Task: Enable the video filter "Motion detect video filter" in the video filter module.
Action: Mouse moved to (106, 10)
Screenshot: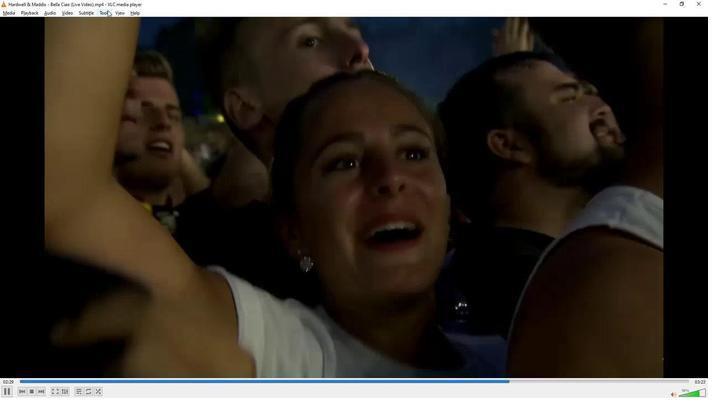 
Action: Mouse pressed left at (106, 10)
Screenshot: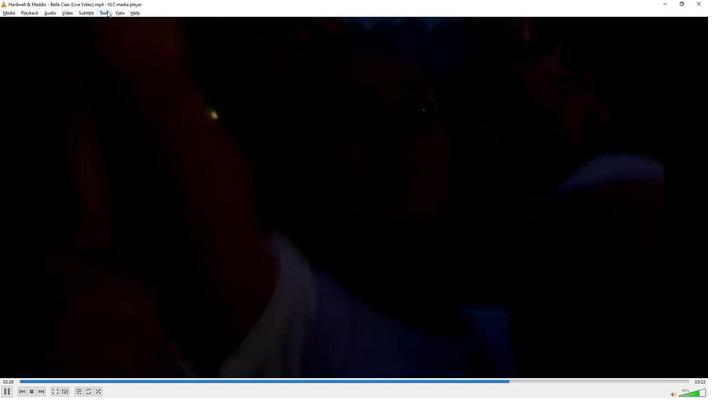 
Action: Mouse moved to (118, 98)
Screenshot: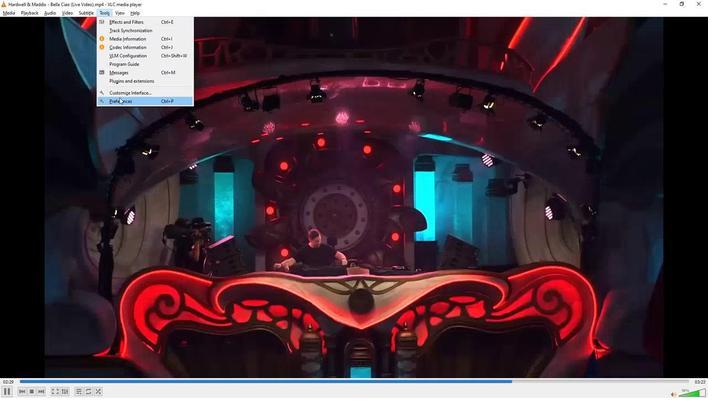 
Action: Mouse pressed left at (118, 98)
Screenshot: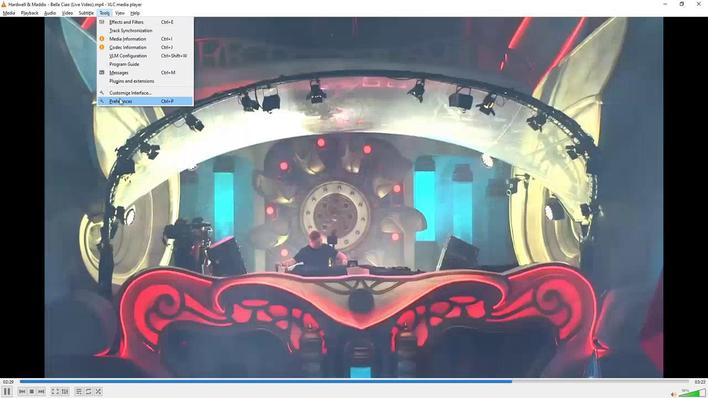
Action: Mouse moved to (154, 222)
Screenshot: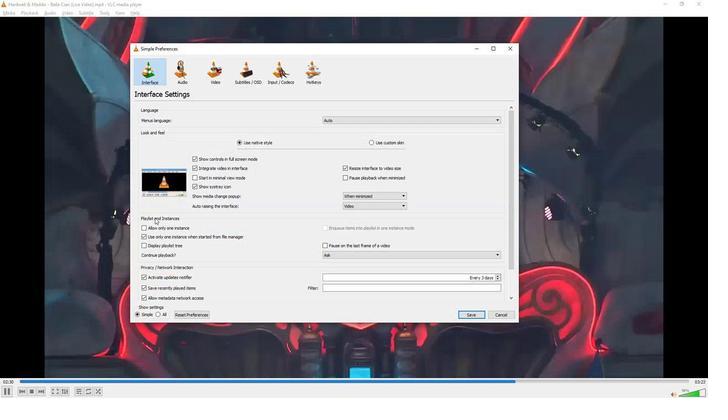 
Action: Mouse scrolled (154, 221) with delta (0, 0)
Screenshot: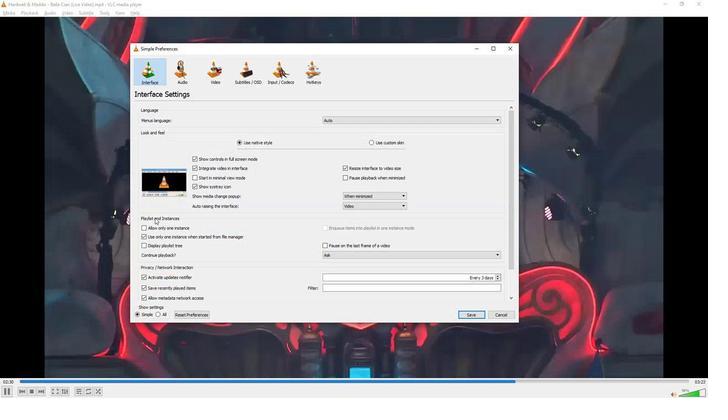
Action: Mouse moved to (155, 230)
Screenshot: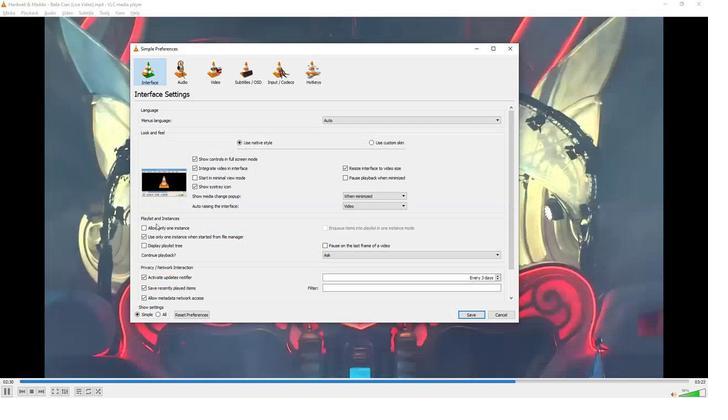 
Action: Mouse scrolled (155, 229) with delta (0, 0)
Screenshot: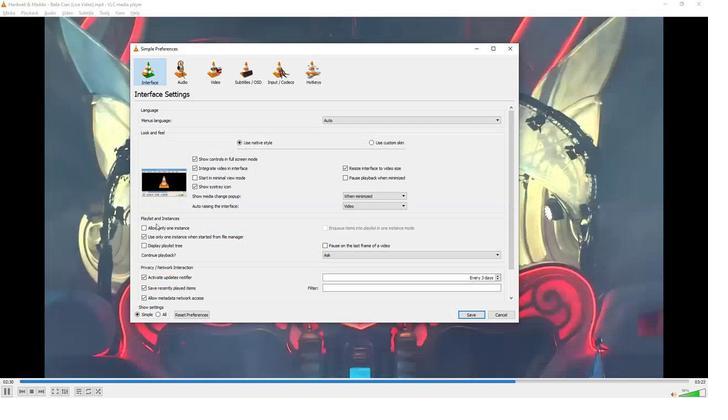 
Action: Mouse moved to (156, 235)
Screenshot: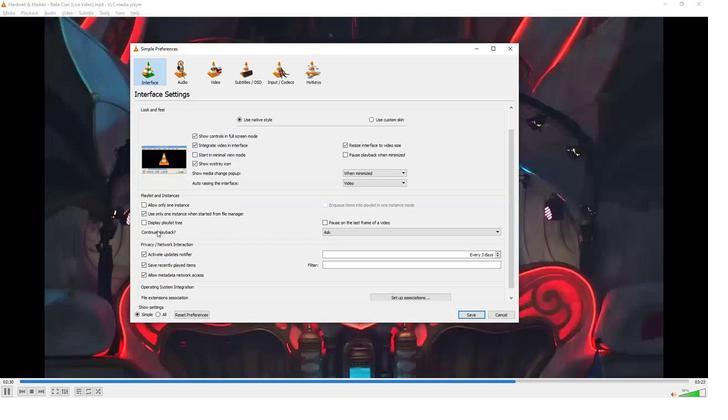 
Action: Mouse scrolled (156, 234) with delta (0, 0)
Screenshot: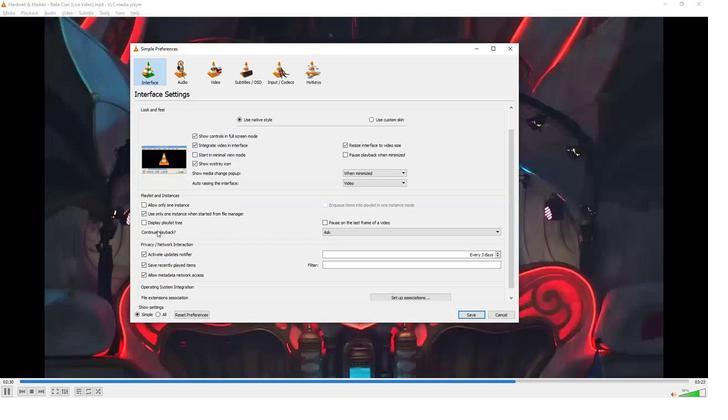 
Action: Mouse moved to (157, 247)
Screenshot: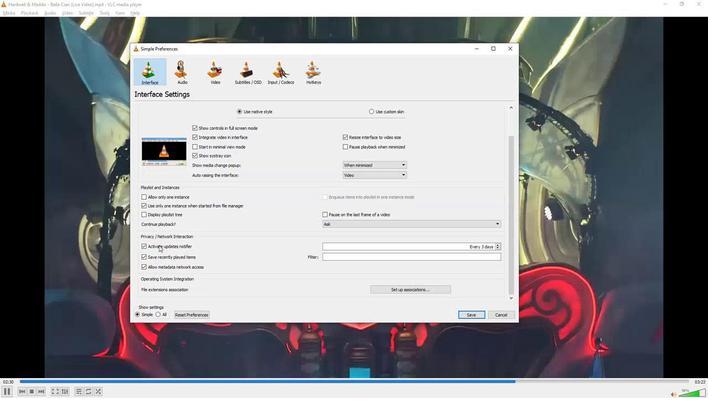 
Action: Mouse scrolled (157, 246) with delta (0, 0)
Screenshot: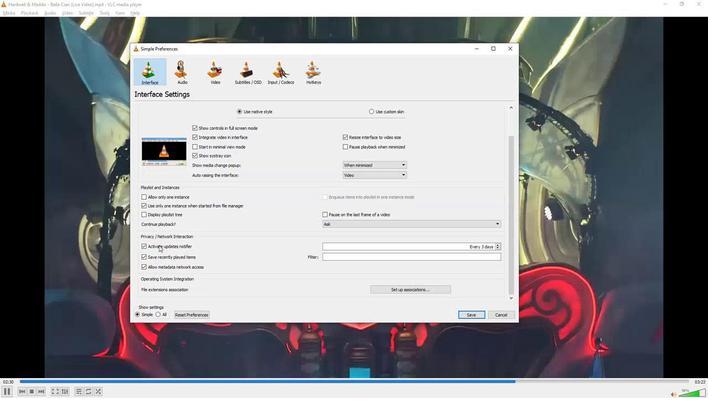 
Action: Mouse moved to (156, 314)
Screenshot: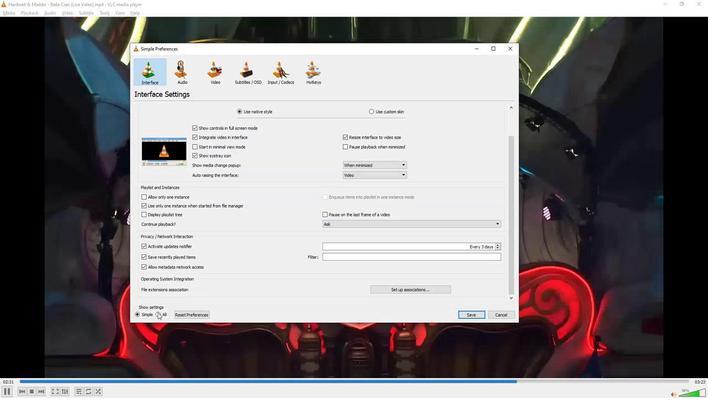 
Action: Mouse pressed left at (156, 314)
Screenshot: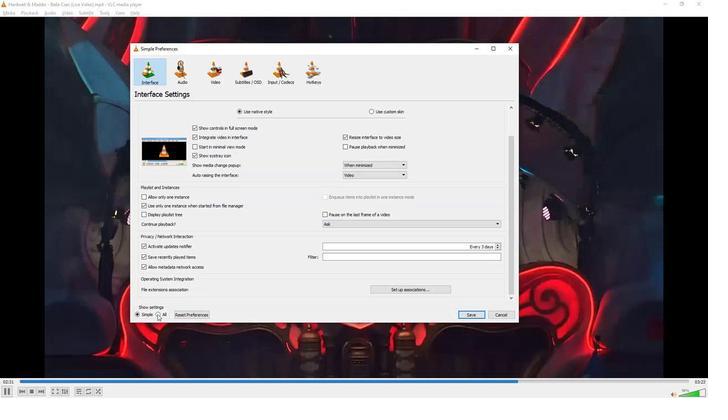 
Action: Mouse moved to (174, 265)
Screenshot: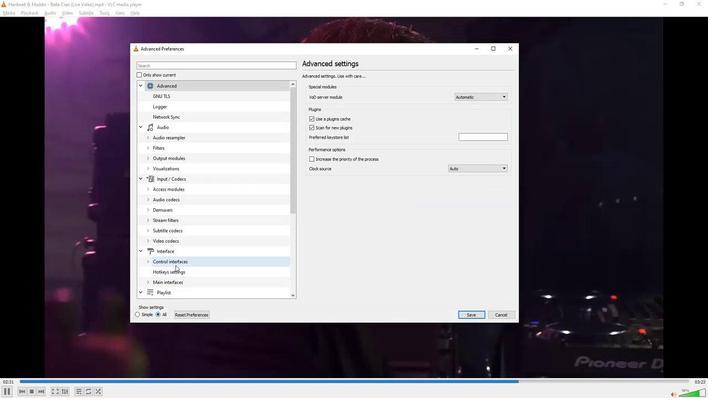 
Action: Mouse scrolled (174, 264) with delta (0, 0)
Screenshot: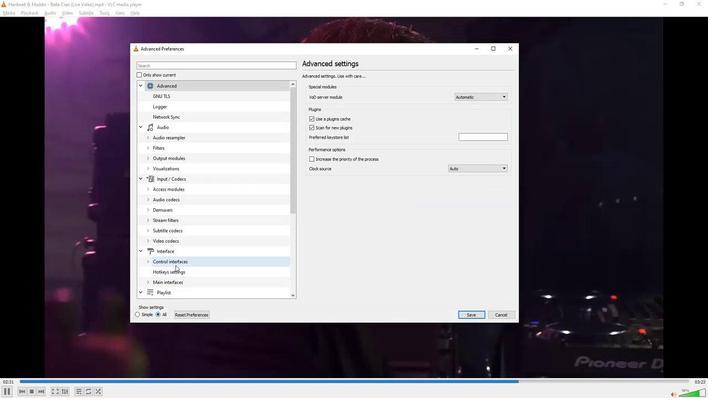 
Action: Mouse moved to (174, 265)
Screenshot: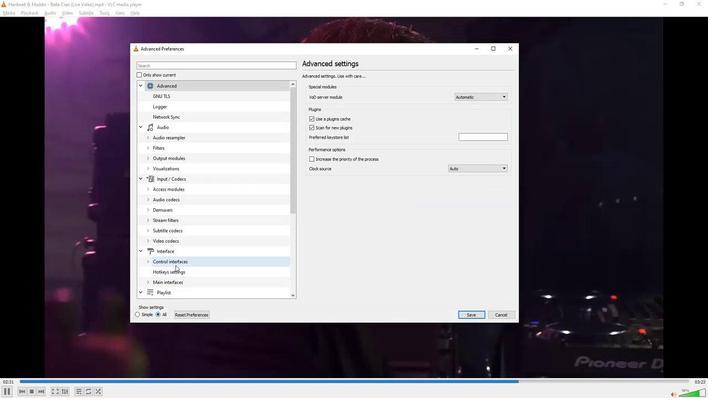 
Action: Mouse scrolled (174, 264) with delta (0, 0)
Screenshot: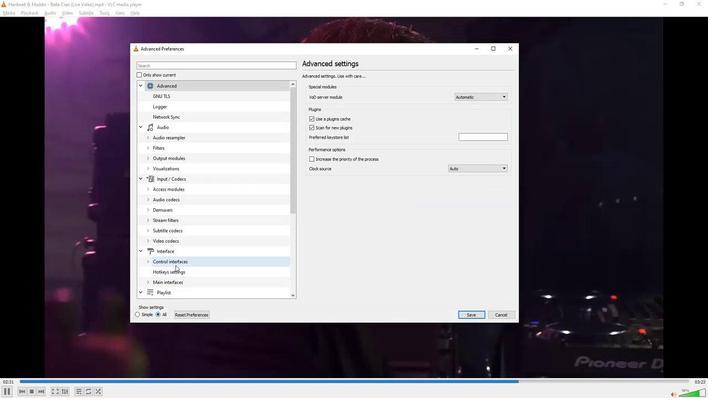 
Action: Mouse moved to (174, 265)
Screenshot: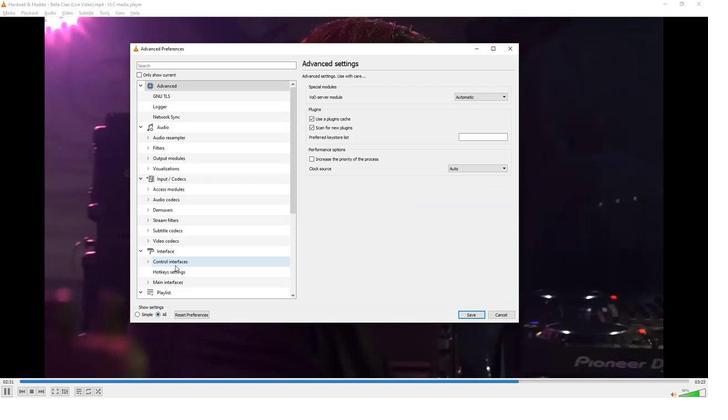 
Action: Mouse scrolled (174, 264) with delta (0, 0)
Screenshot: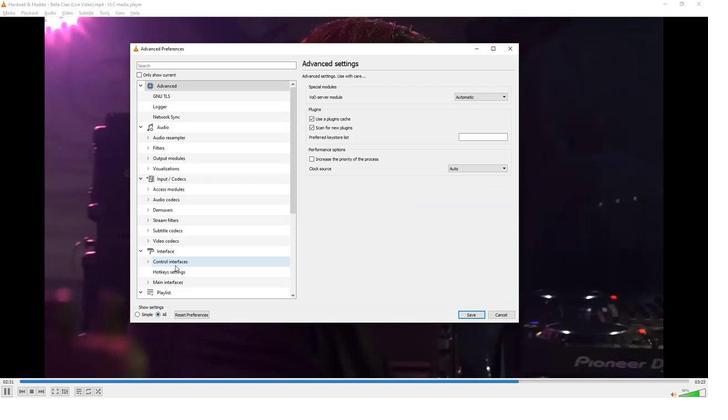 
Action: Mouse scrolled (174, 264) with delta (0, 0)
Screenshot: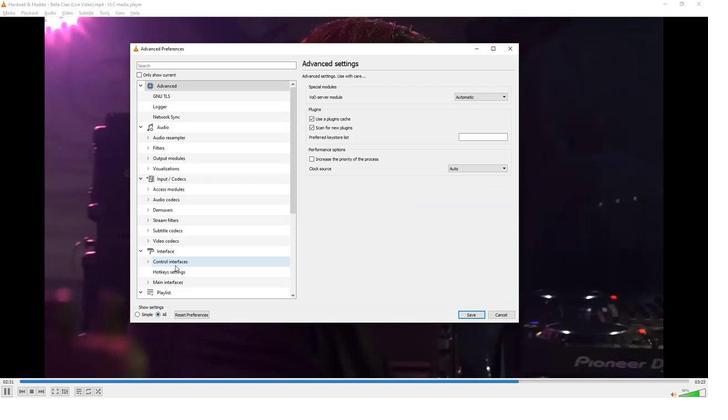 
Action: Mouse scrolled (174, 264) with delta (0, 0)
Screenshot: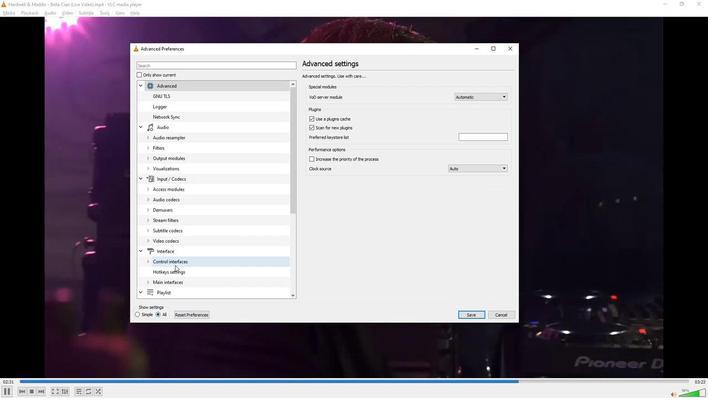
Action: Mouse scrolled (174, 264) with delta (0, 0)
Screenshot: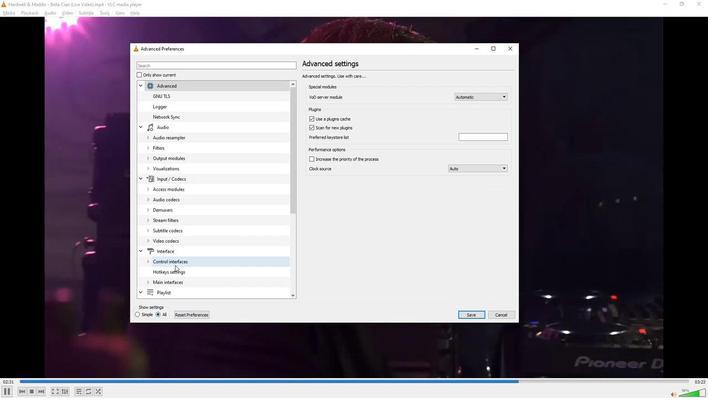 
Action: Mouse scrolled (174, 264) with delta (0, 0)
Screenshot: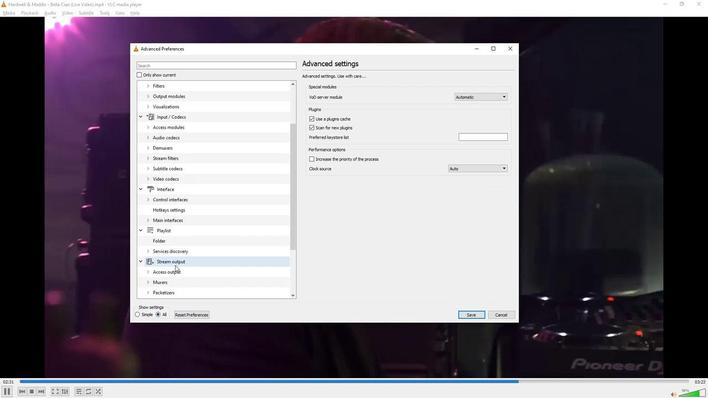 
Action: Mouse moved to (169, 263)
Screenshot: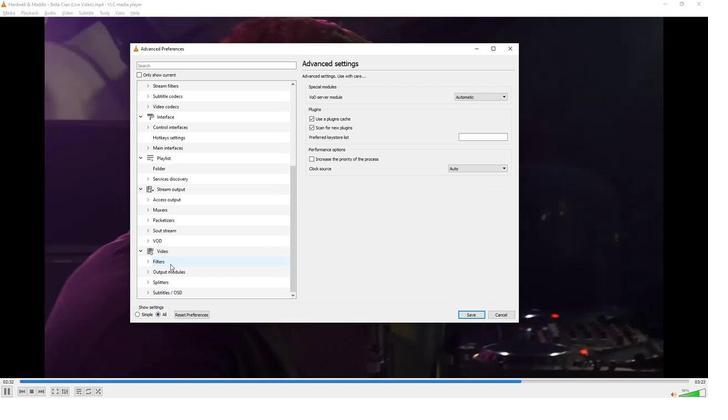 
Action: Mouse pressed left at (169, 263)
Screenshot: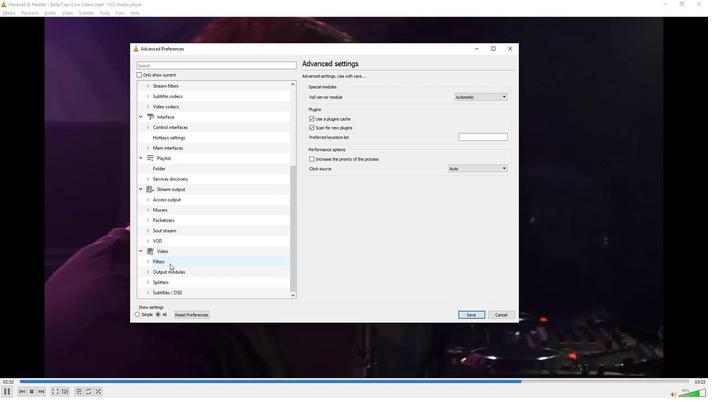 
Action: Mouse moved to (406, 150)
Screenshot: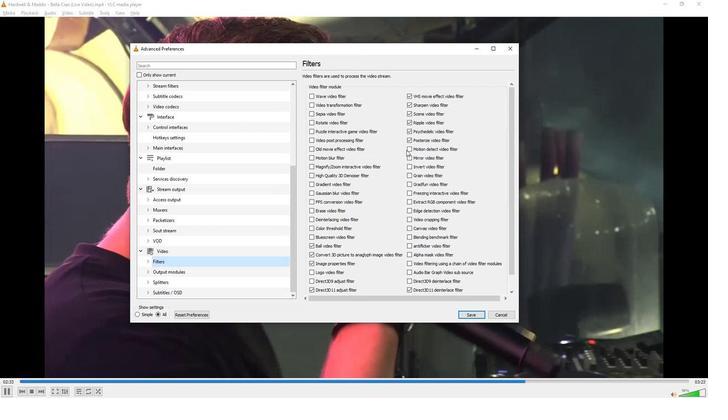 
Action: Mouse pressed left at (406, 150)
Screenshot: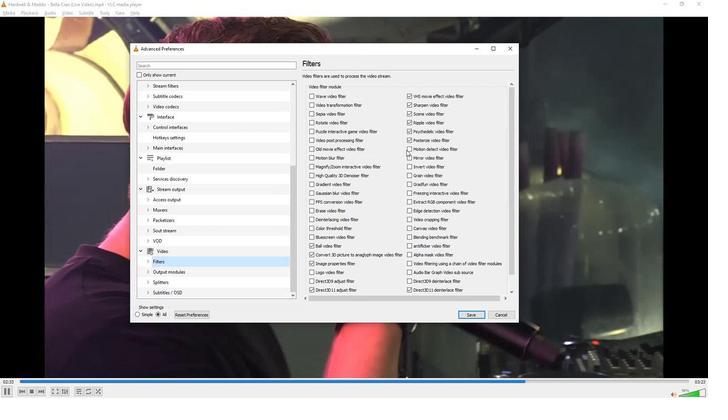 
Action: Mouse moved to (407, 149)
Screenshot: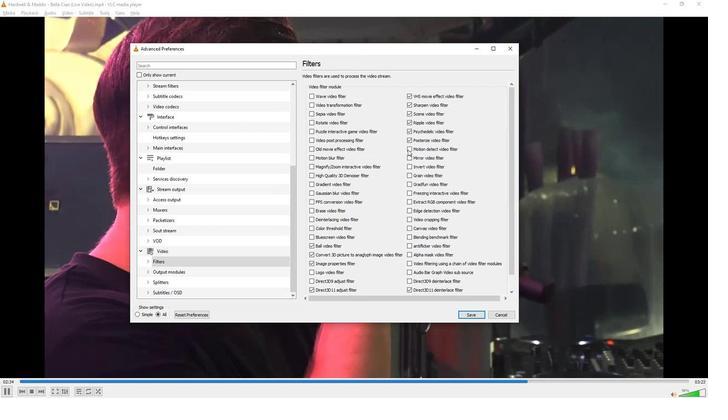 
Action: Mouse pressed left at (407, 149)
Screenshot: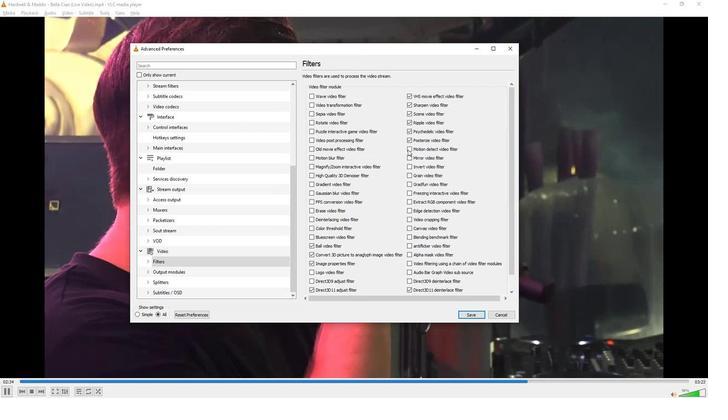 
Action: Mouse moved to (386, 167)
Screenshot: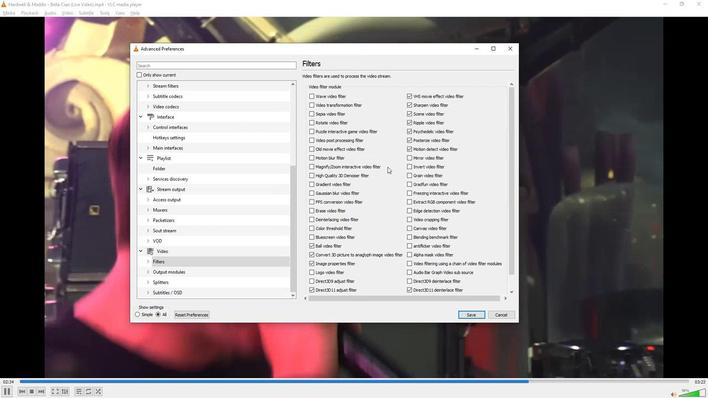 
